 Task: Add Cedar's Mediterranean Foods Topped Organic Mediterranean Hommus to the cart.
Action: Mouse moved to (744, 248)
Screenshot: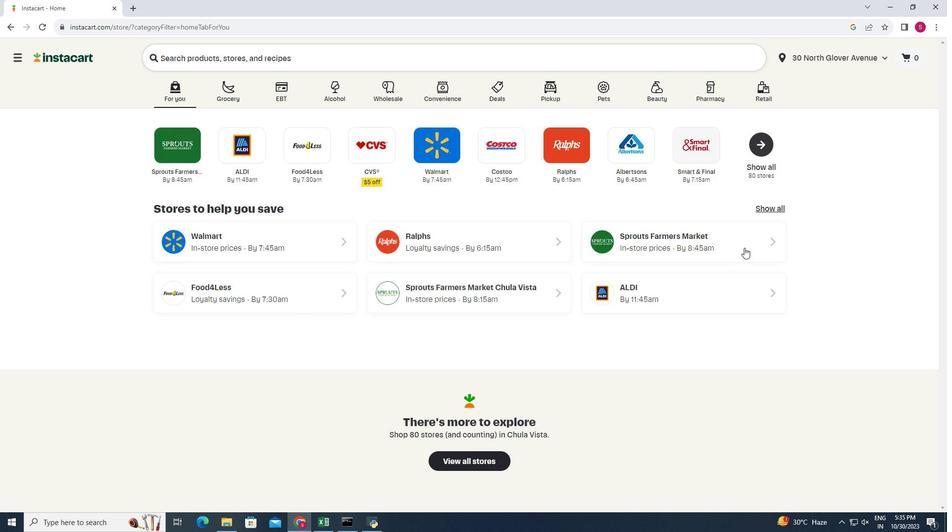
Action: Mouse pressed left at (744, 248)
Screenshot: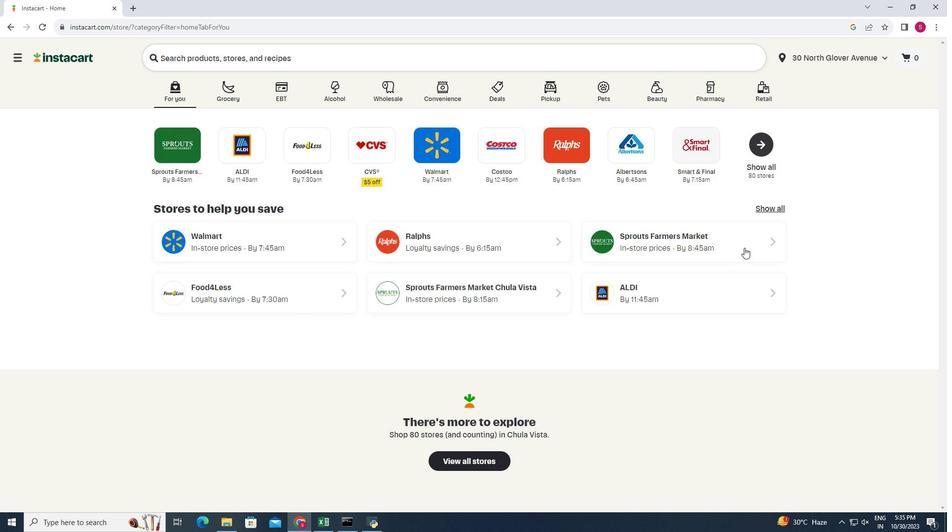 
Action: Mouse moved to (11, 431)
Screenshot: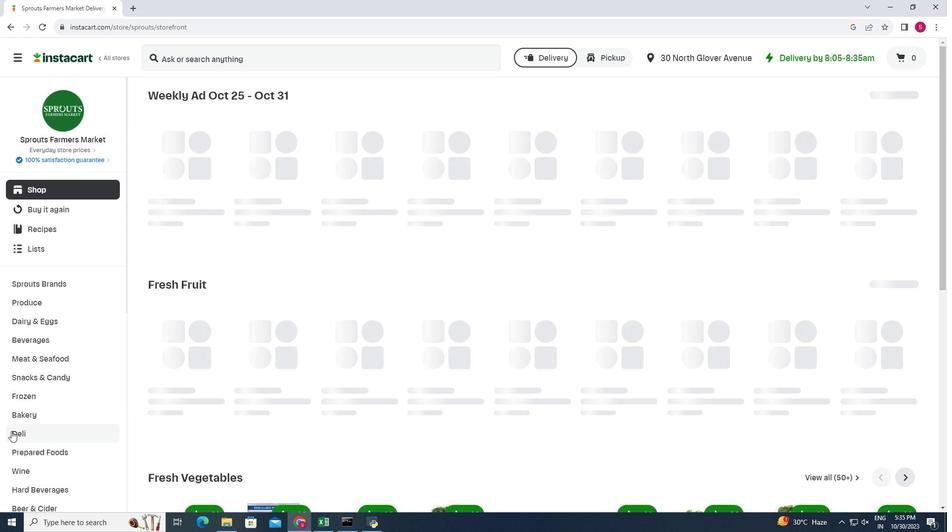 
Action: Mouse pressed left at (11, 431)
Screenshot: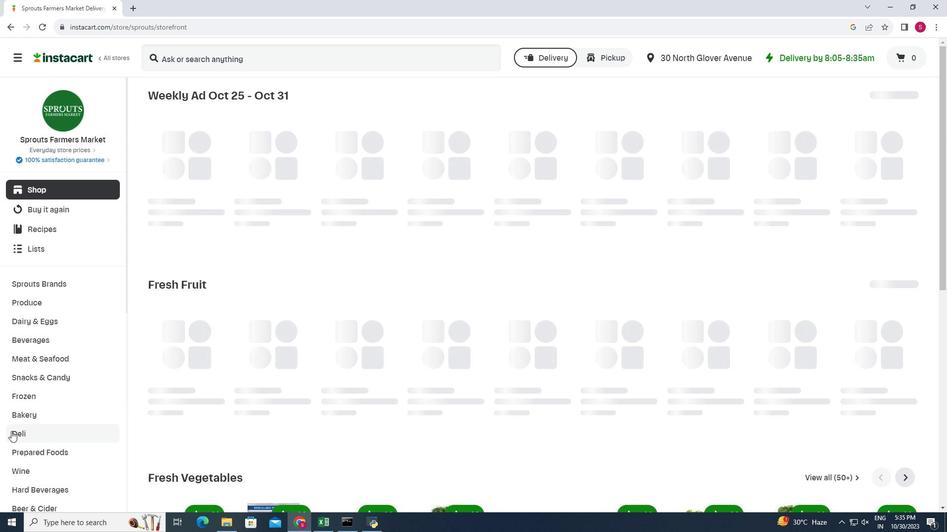 
Action: Mouse moved to (305, 121)
Screenshot: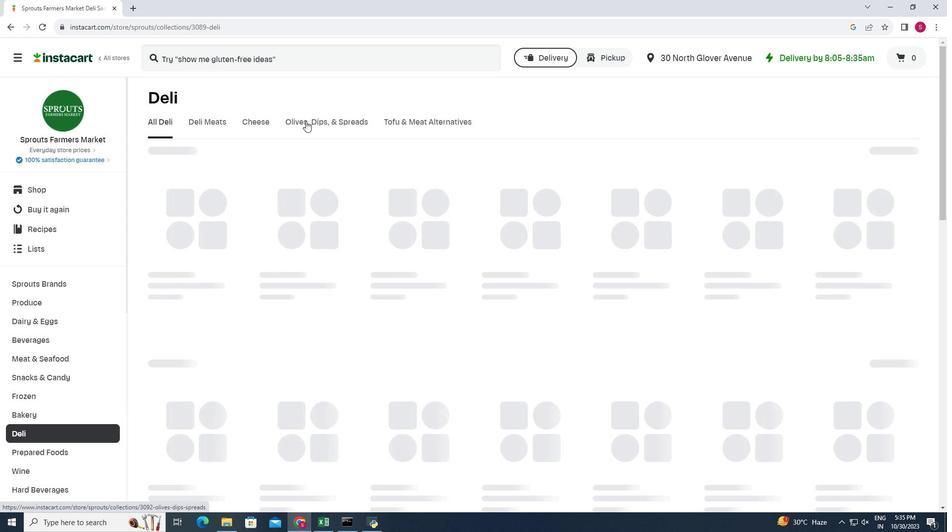 
Action: Mouse pressed left at (305, 121)
Screenshot: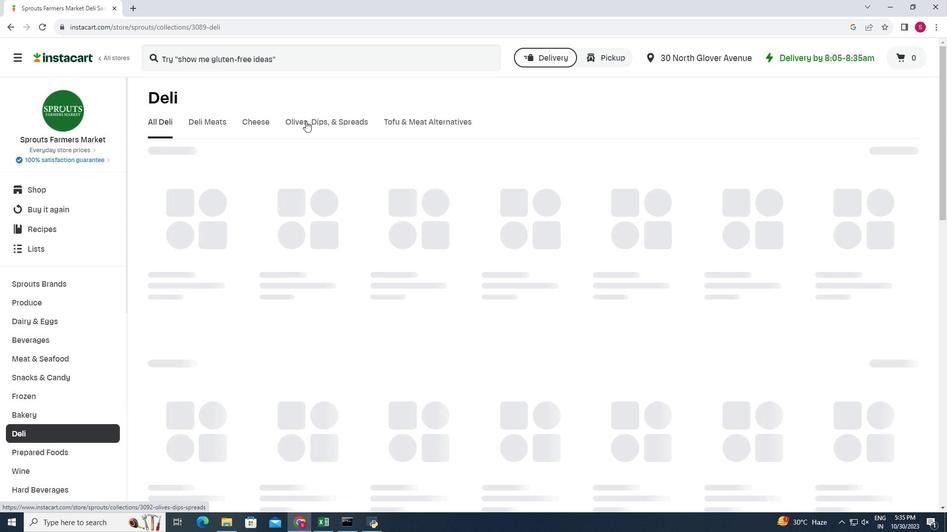 
Action: Mouse moved to (237, 157)
Screenshot: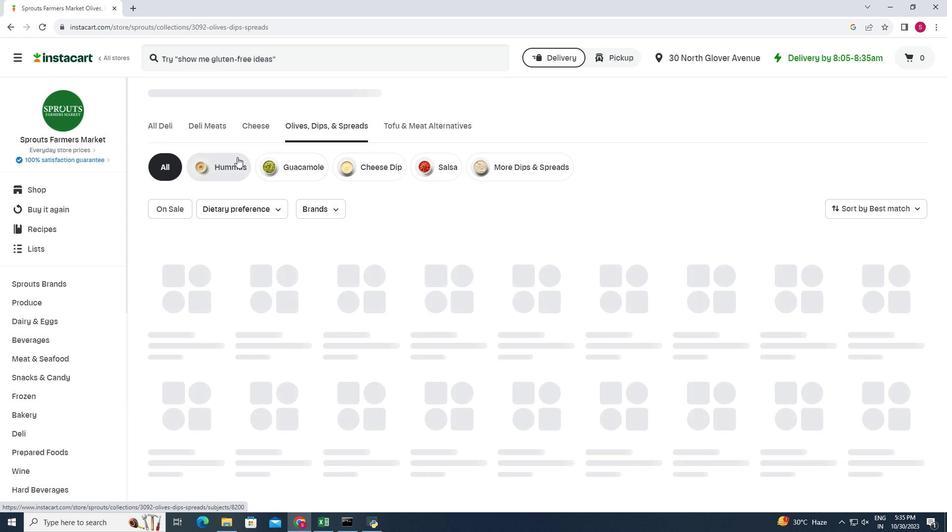 
Action: Mouse pressed left at (237, 157)
Screenshot: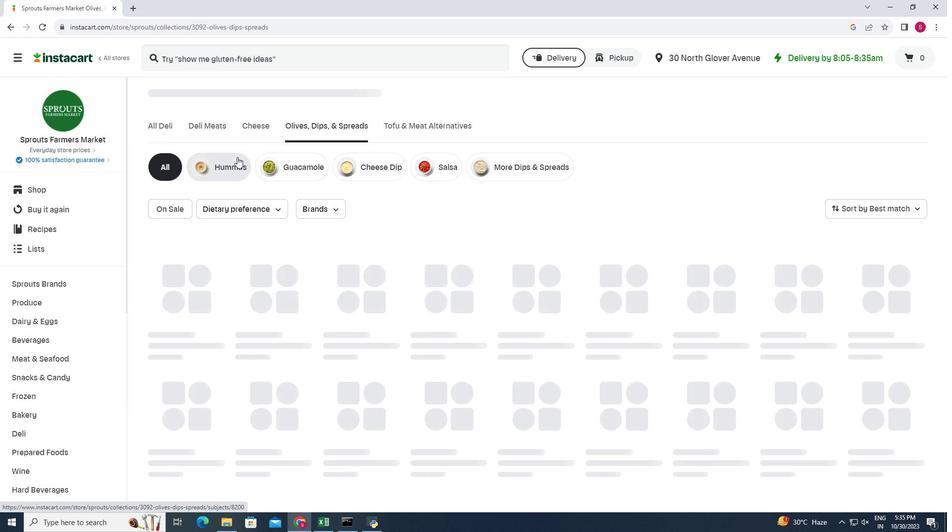 
Action: Mouse moved to (939, 383)
Screenshot: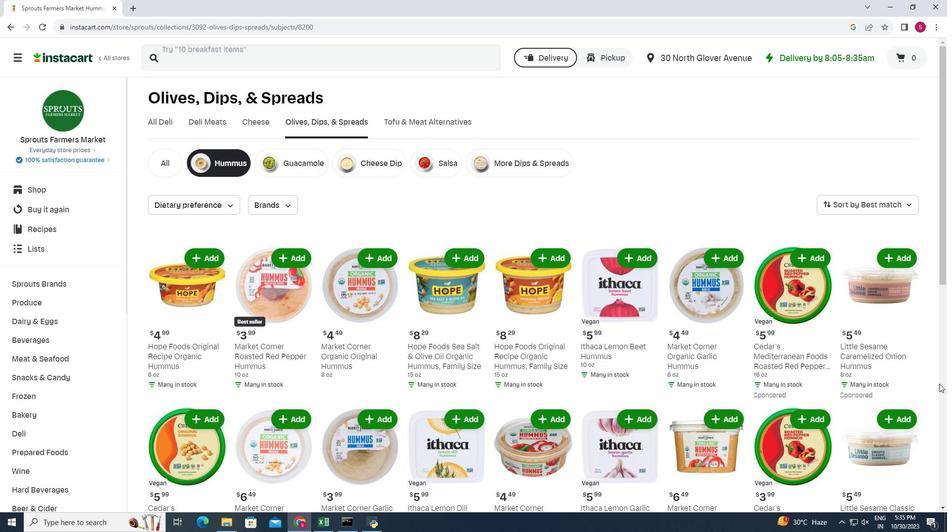 
Action: Mouse scrolled (939, 383) with delta (0, 0)
Screenshot: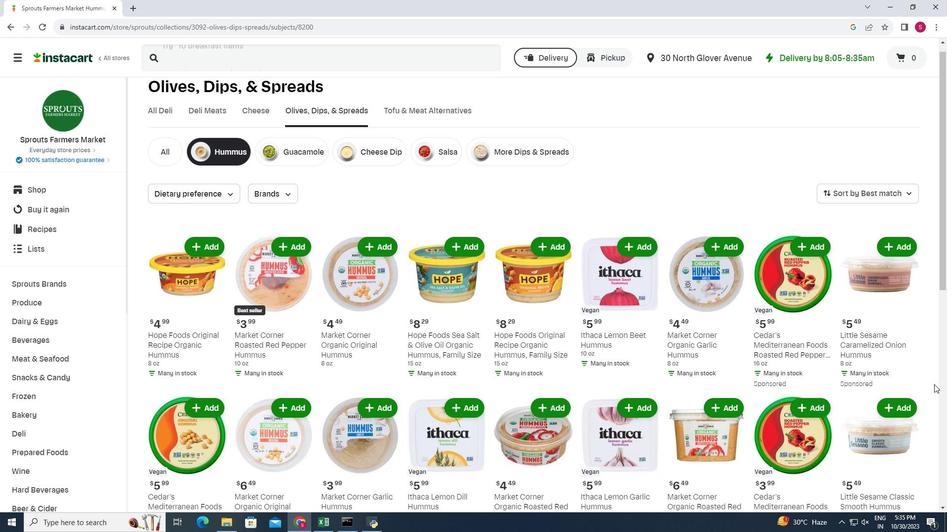 
Action: Mouse moved to (914, 382)
Screenshot: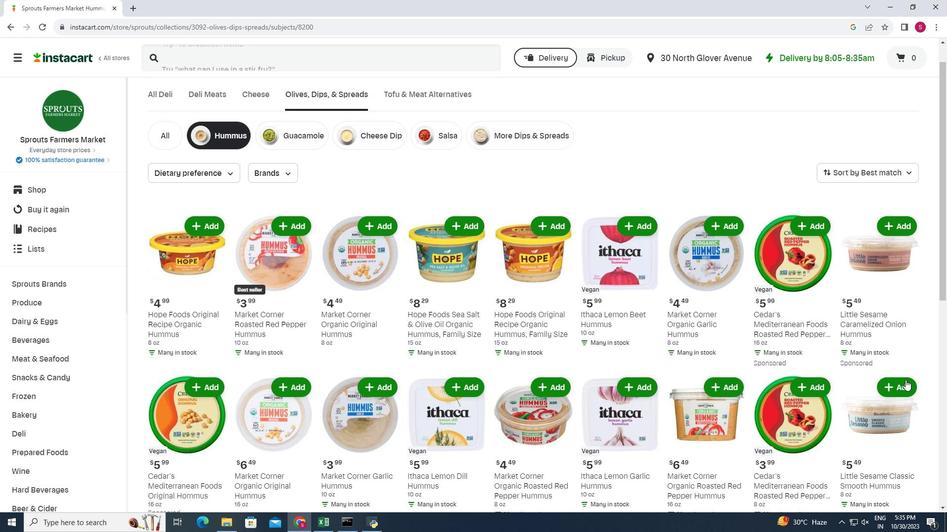 
Action: Mouse scrolled (914, 381) with delta (0, 0)
Screenshot: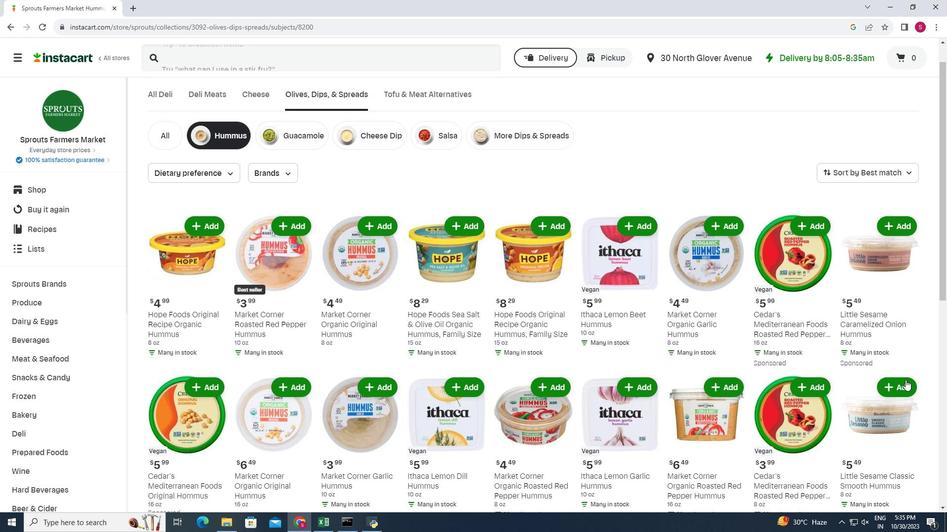 
Action: Mouse moved to (900, 379)
Screenshot: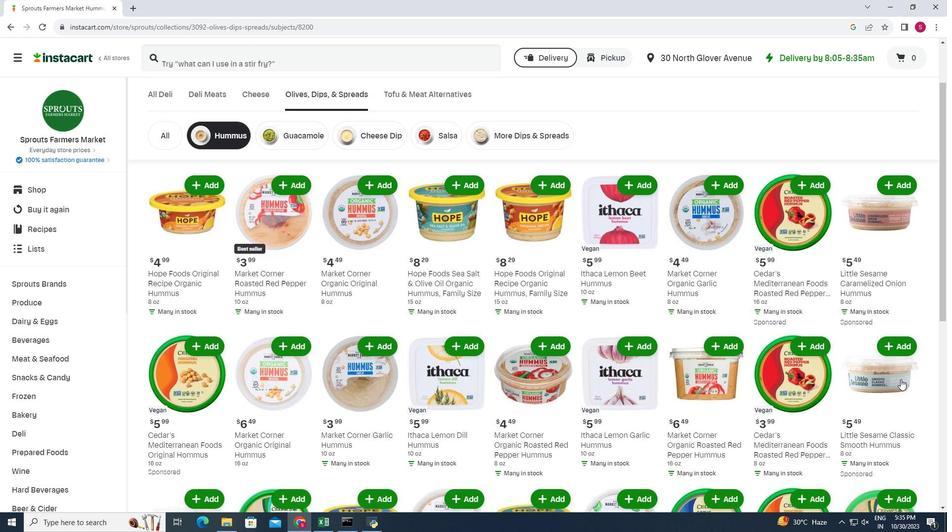 
Action: Mouse scrolled (900, 379) with delta (0, 0)
Screenshot: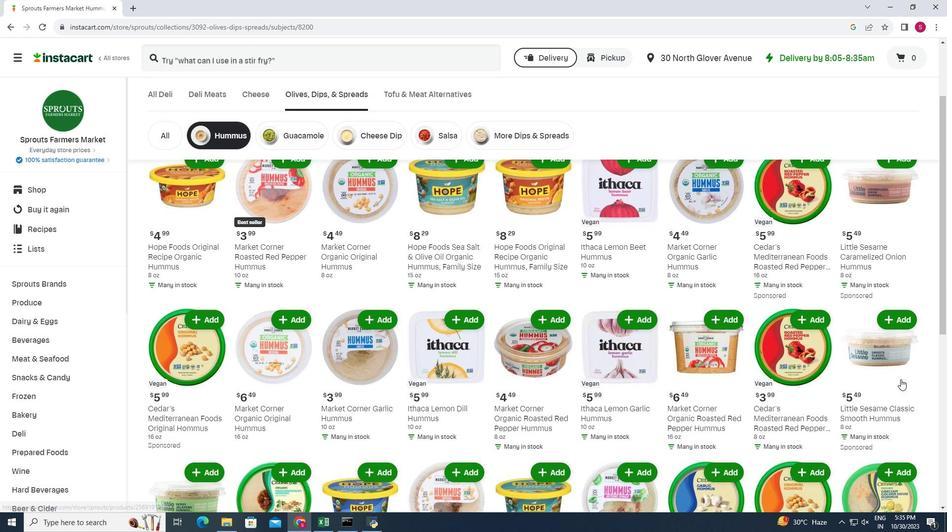 
Action: Mouse moved to (195, 326)
Screenshot: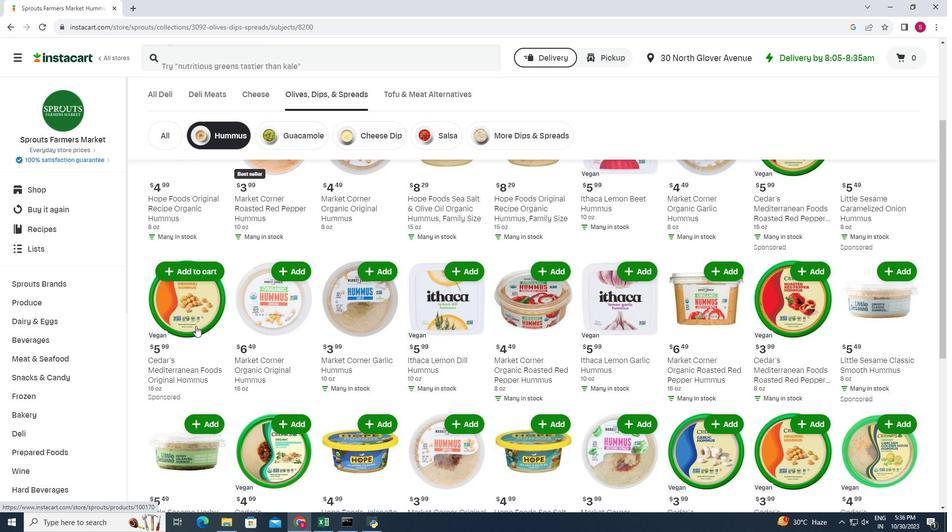 
Action: Mouse scrolled (195, 326) with delta (0, 0)
Screenshot: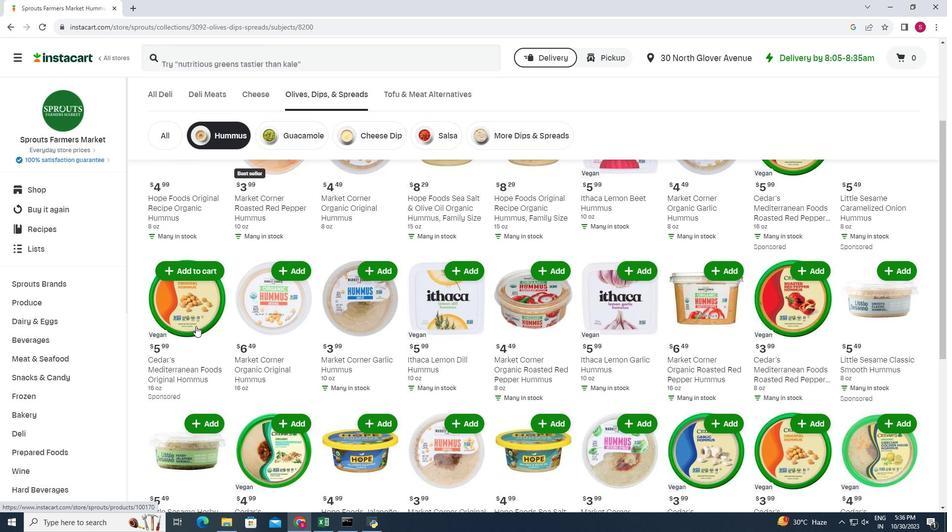 
Action: Mouse scrolled (195, 326) with delta (0, 0)
Screenshot: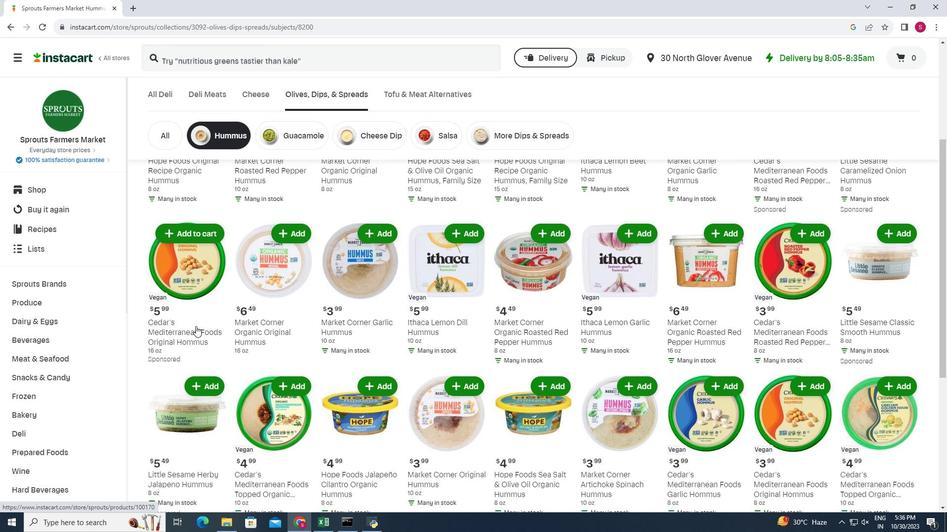 
Action: Mouse scrolled (195, 326) with delta (0, 0)
Screenshot: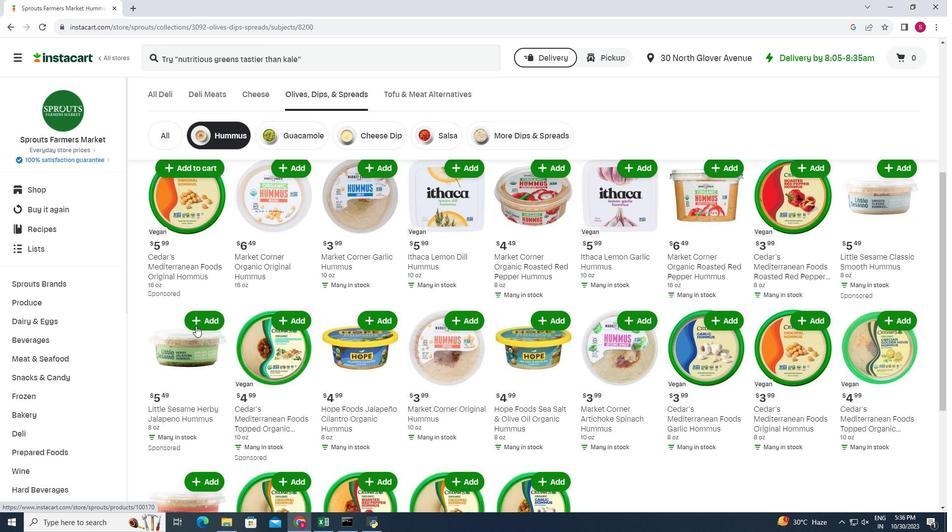 
Action: Mouse moved to (288, 277)
Screenshot: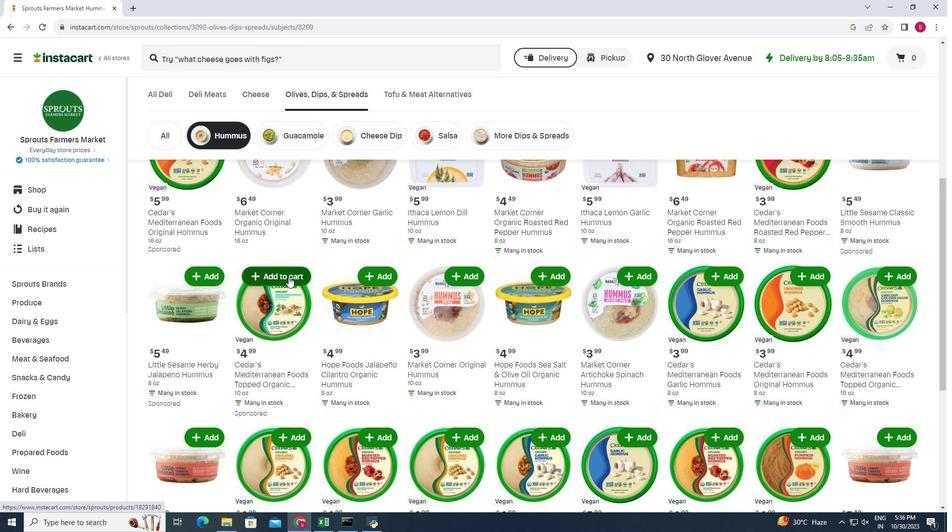 
Action: Mouse pressed left at (288, 277)
Screenshot: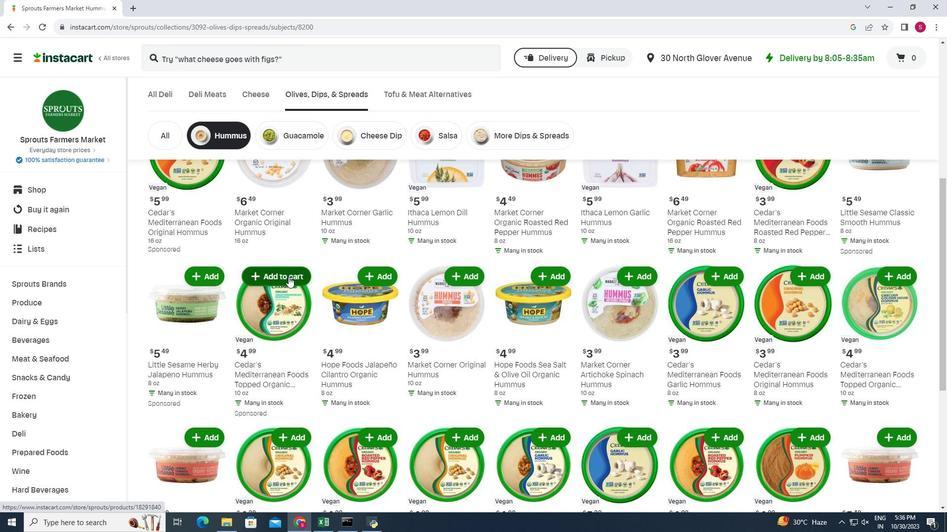 
Action: Mouse moved to (310, 253)
Screenshot: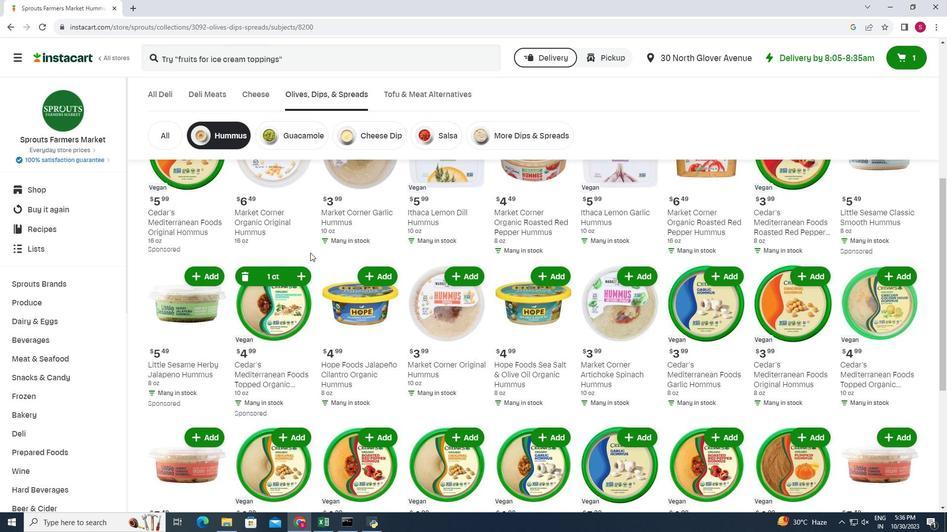 
